 Task: Look for the flat.
Action: Mouse moved to (775, 117)
Screenshot: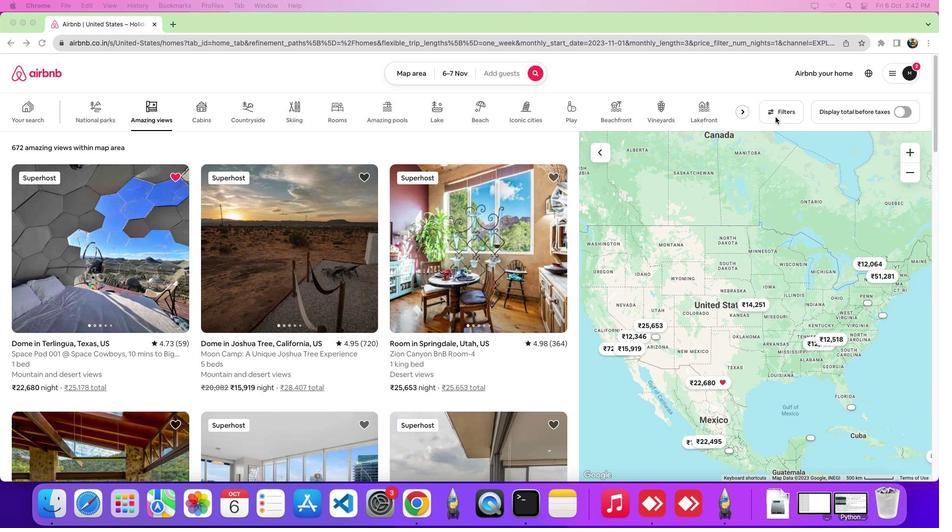 
Action: Mouse pressed left at (775, 117)
Screenshot: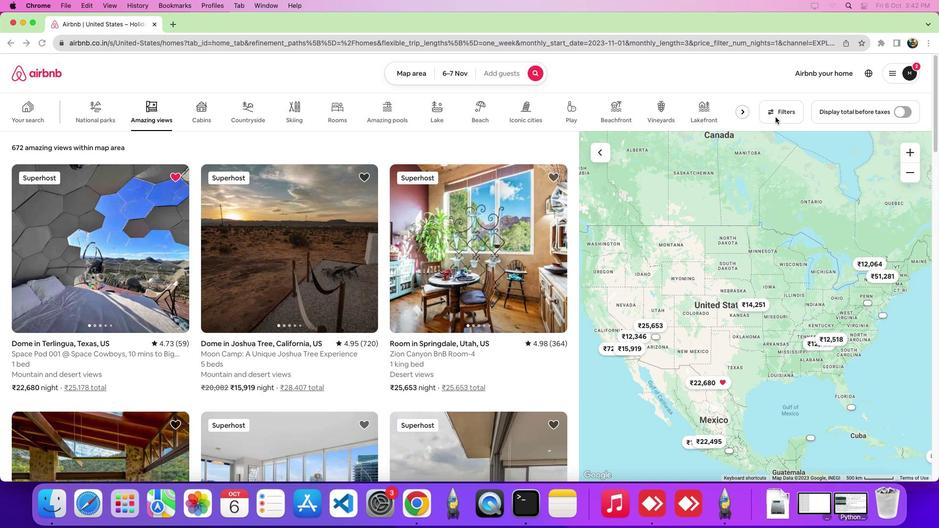 
Action: Mouse pressed left at (775, 117)
Screenshot: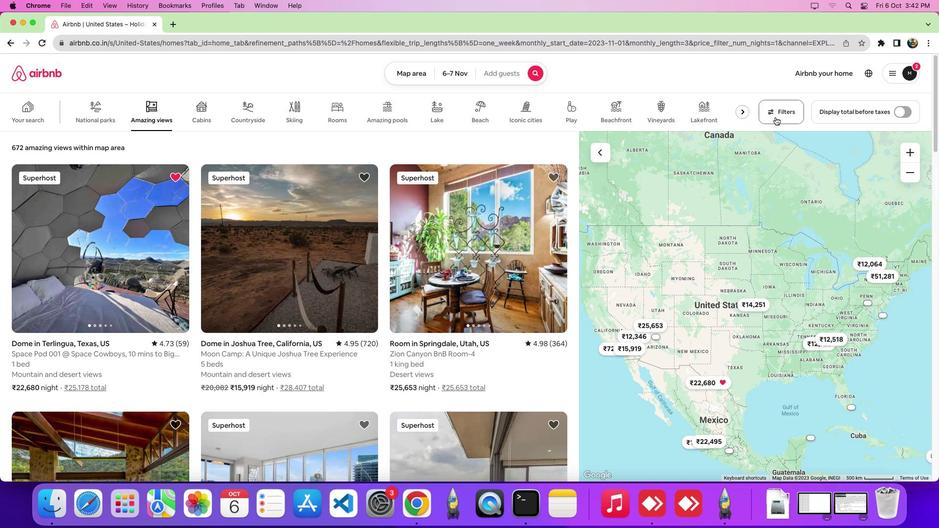 
Action: Mouse moved to (467, 172)
Screenshot: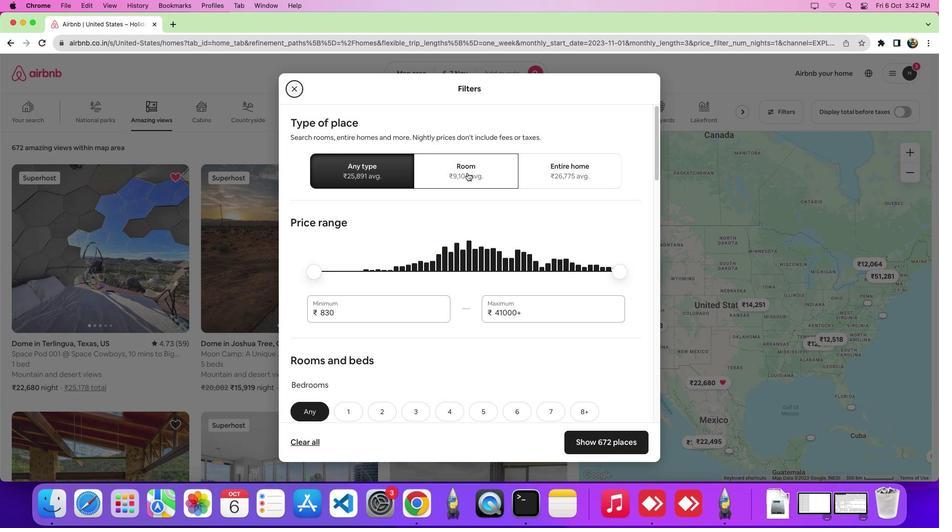 
Action: Mouse pressed left at (467, 172)
Screenshot: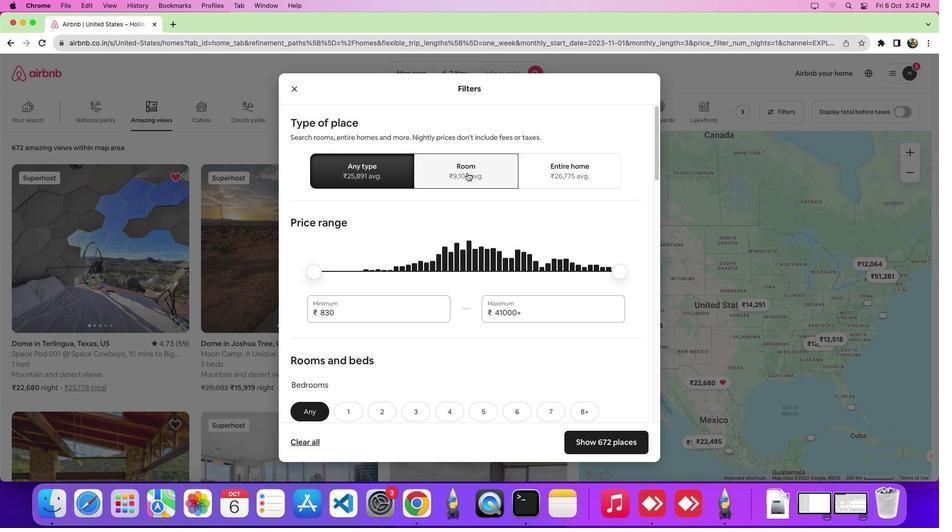 
Action: Mouse moved to (479, 253)
Screenshot: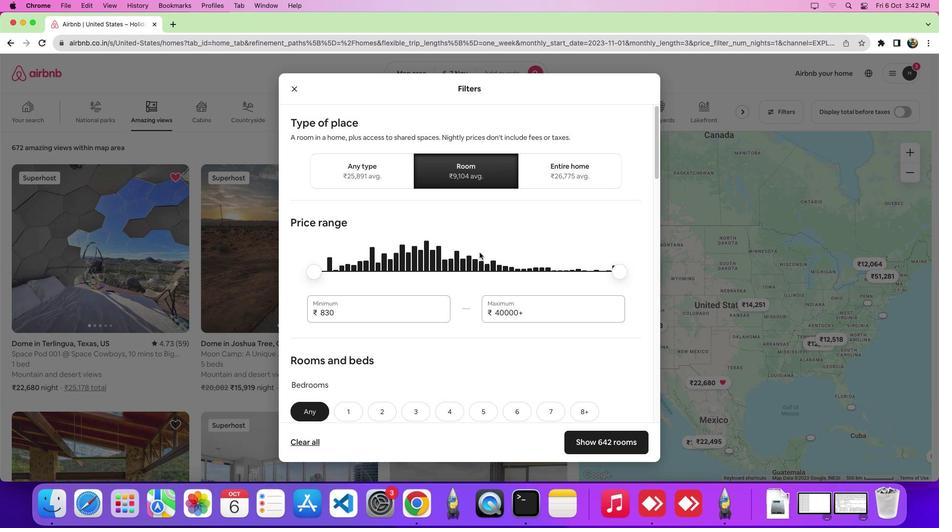 
Action: Mouse scrolled (479, 253) with delta (0, 0)
Screenshot: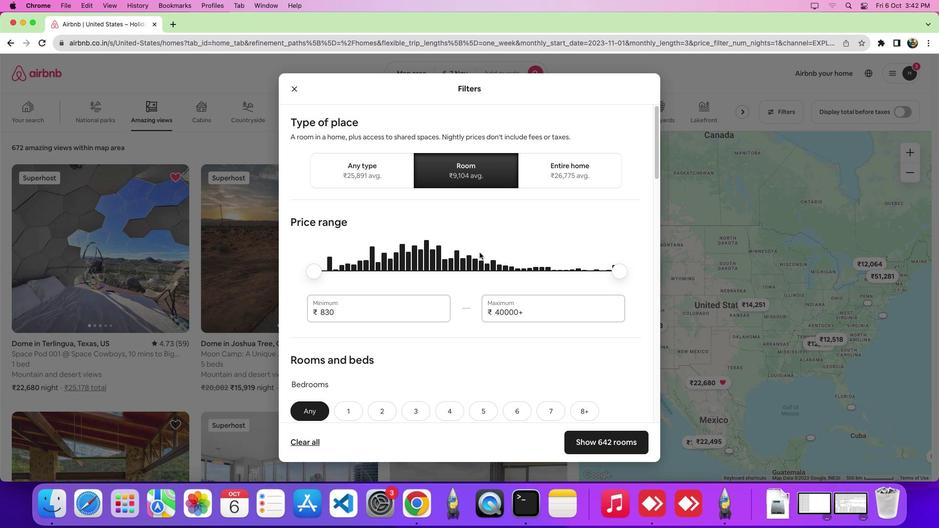 
Action: Mouse scrolled (479, 253) with delta (0, 0)
Screenshot: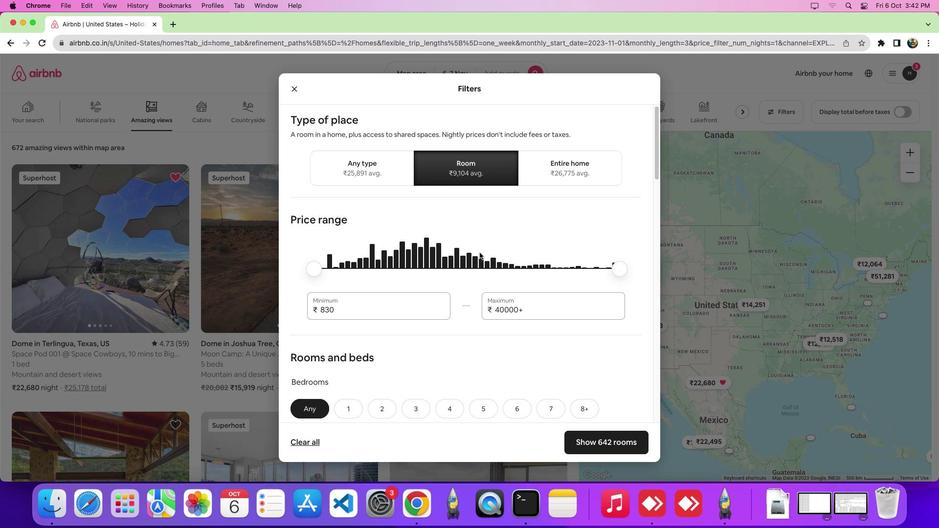
Action: Mouse scrolled (479, 253) with delta (0, -1)
Screenshot: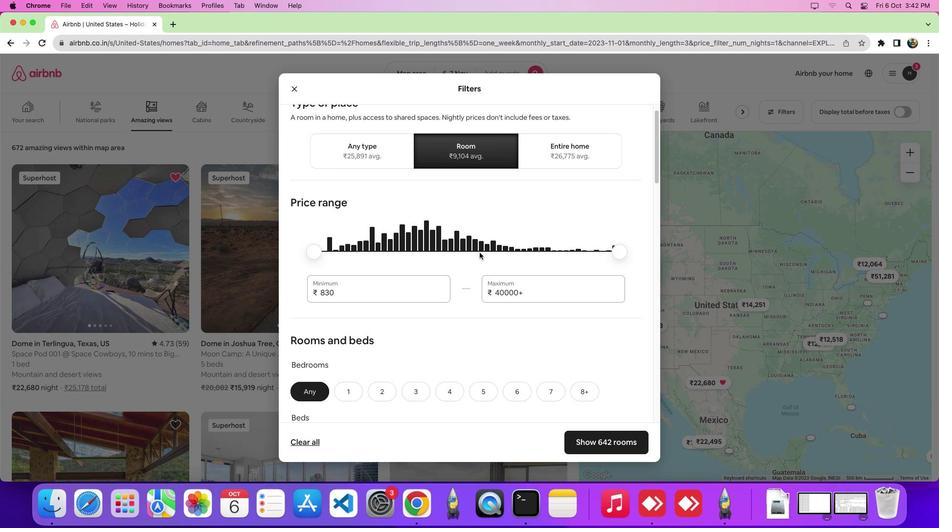 
Action: Mouse scrolled (479, 253) with delta (0, -1)
Screenshot: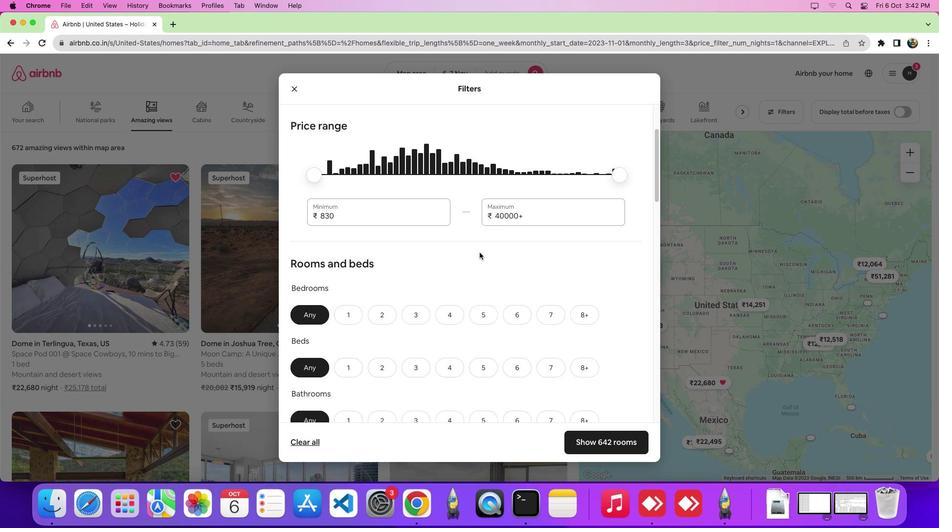 
Action: Mouse scrolled (479, 253) with delta (0, 0)
Screenshot: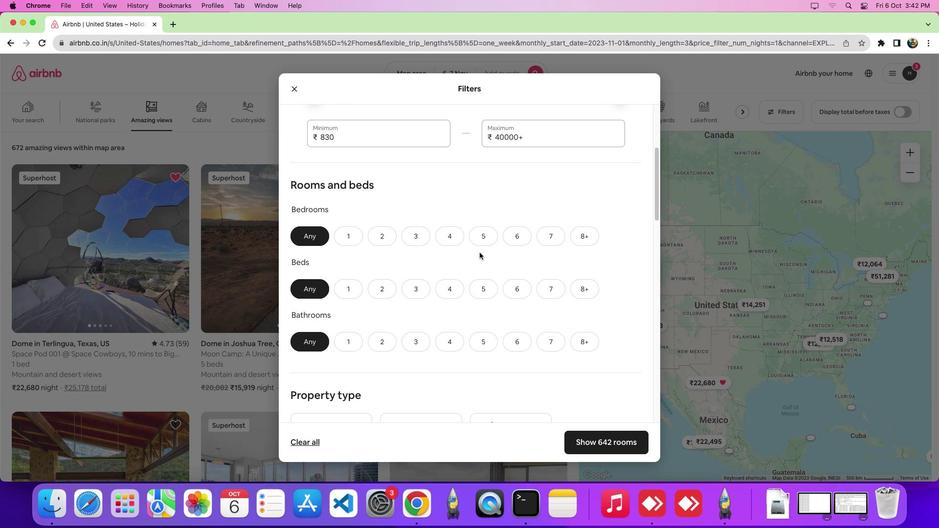 
Action: Mouse scrolled (479, 253) with delta (0, 0)
Screenshot: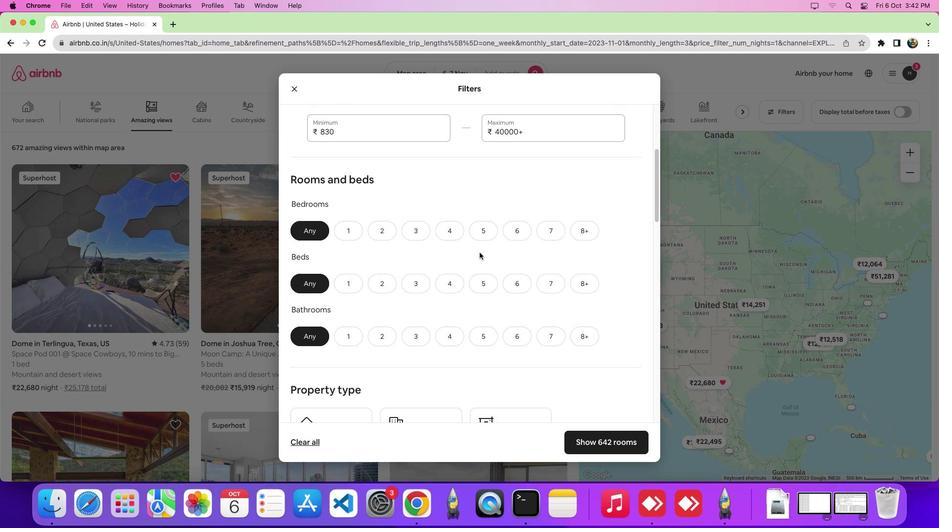
Action: Mouse scrolled (479, 253) with delta (0, -1)
Screenshot: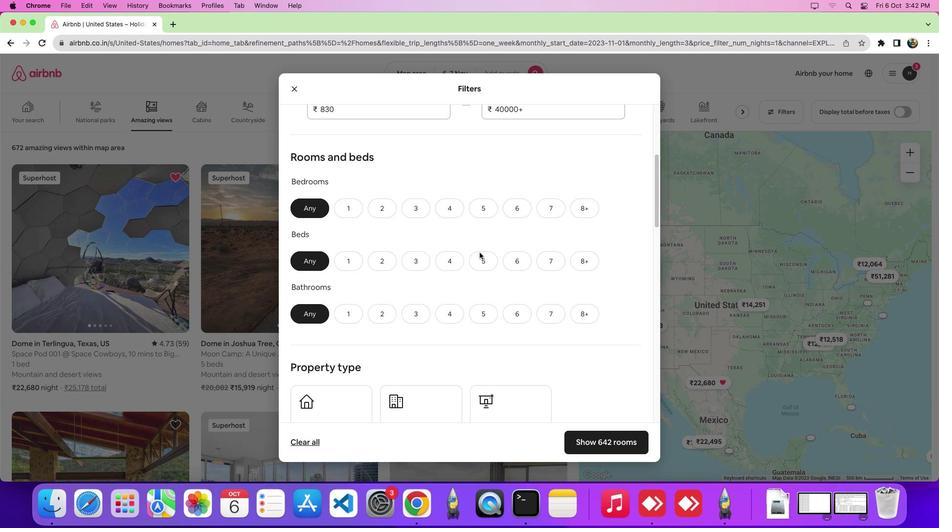 
Action: Mouse moved to (389, 354)
Screenshot: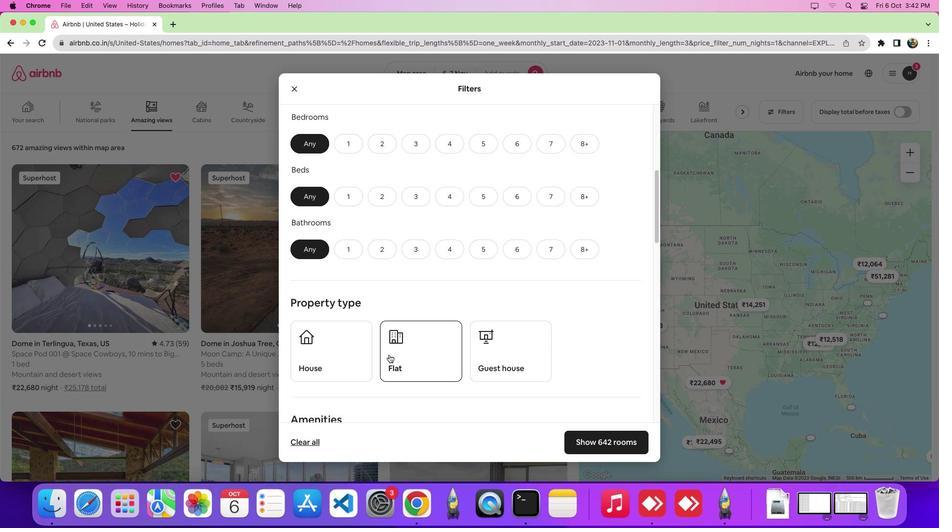 
Action: Mouse pressed left at (389, 354)
Screenshot: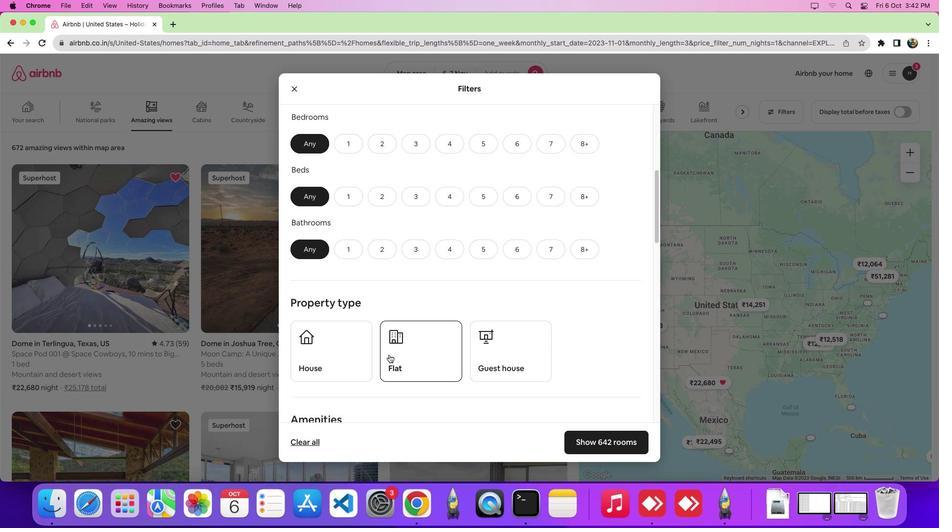 
Action: Mouse moved to (592, 438)
Screenshot: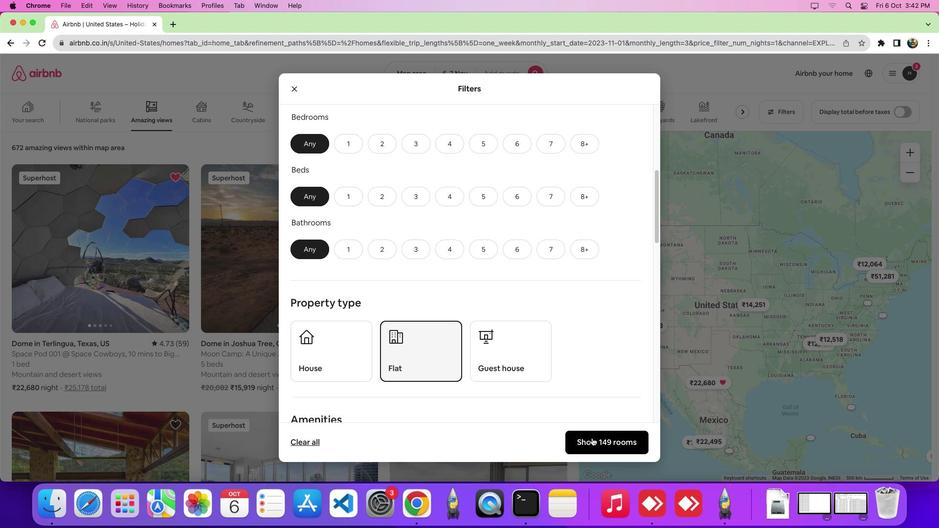 
Action: Mouse pressed left at (592, 438)
Screenshot: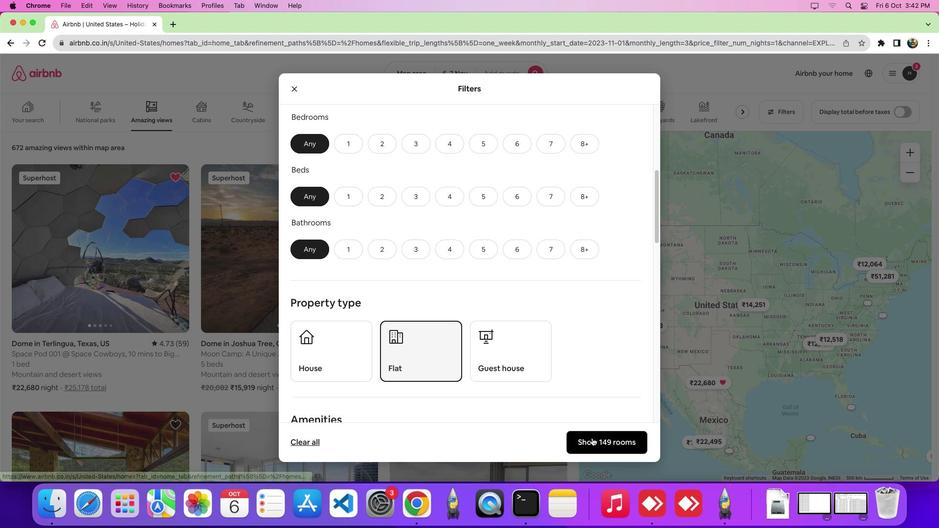 
Action: Mouse moved to (573, 435)
Screenshot: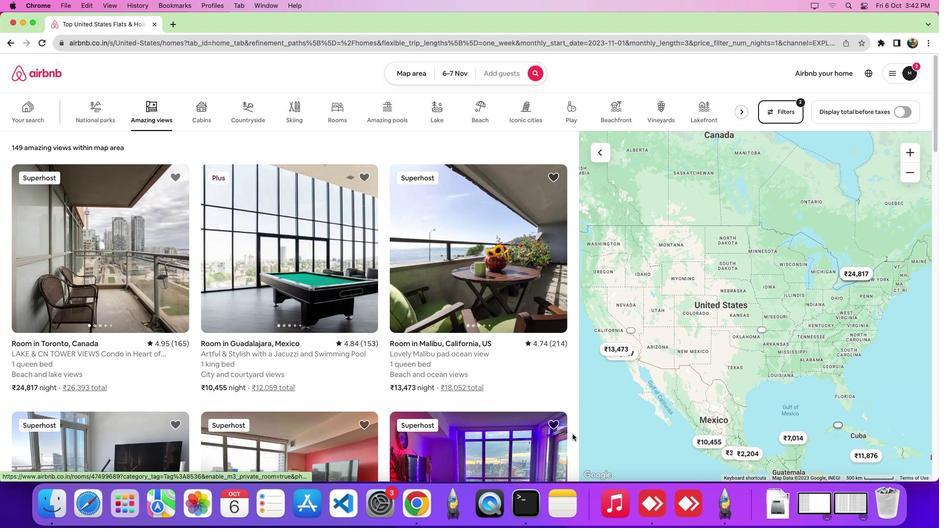 
